 Task: Create in the project BeyondPlan in Backlog an issue 'Implement a new feature to allow for data visualization and reporting', assign it to team member softage.2@softage.net and change the status to IN PROGRESS. Create in the project BeyondPlan in Backlog an issue 'Address issues related to system integration with external applications and services', assign it to team member softage.3@softage.net and change the status to IN PROGRESS
Action: Mouse moved to (188, 52)
Screenshot: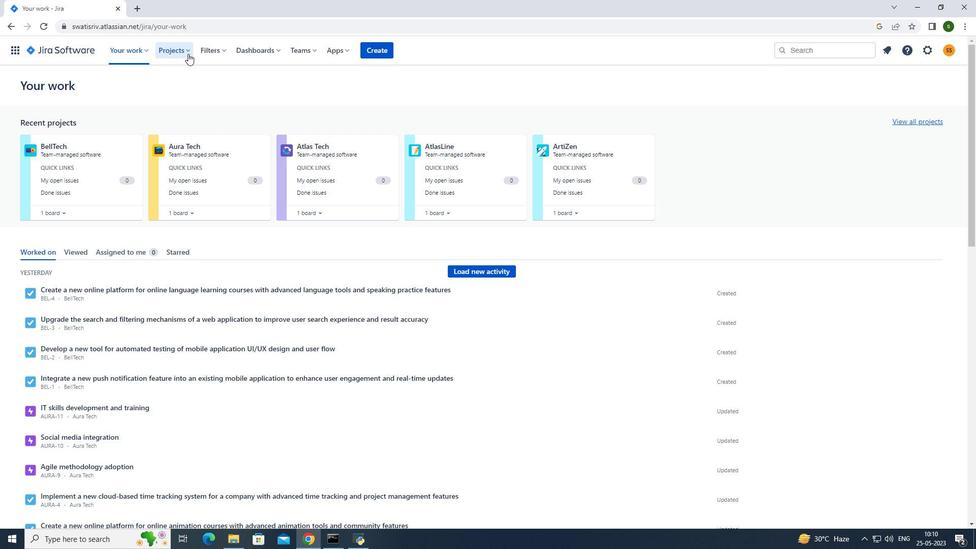 
Action: Mouse pressed left at (188, 52)
Screenshot: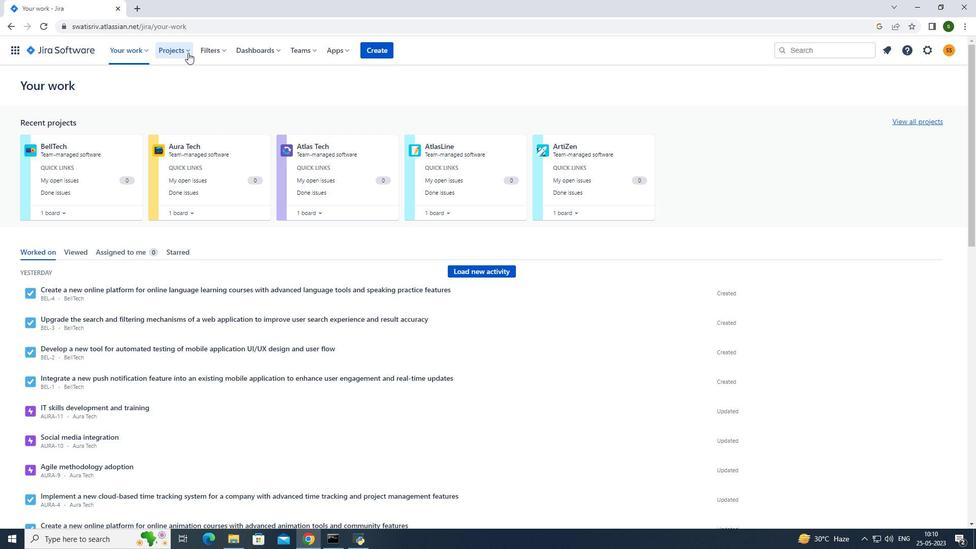 
Action: Mouse moved to (194, 94)
Screenshot: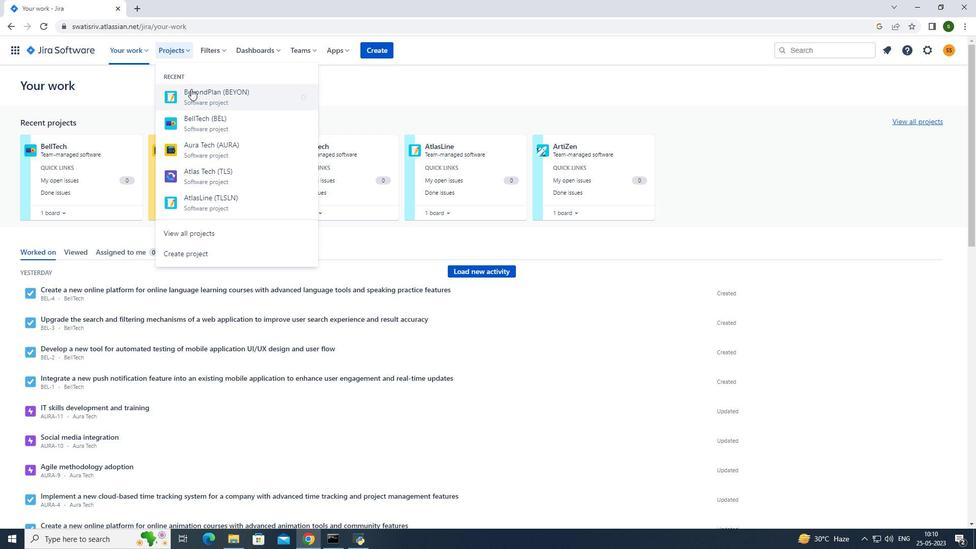 
Action: Mouse pressed left at (194, 94)
Screenshot: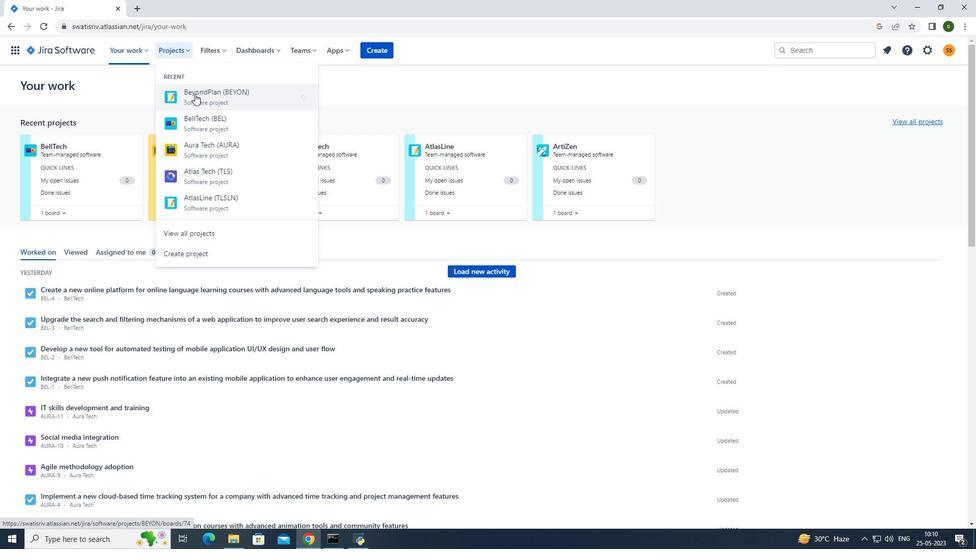 
Action: Mouse moved to (66, 154)
Screenshot: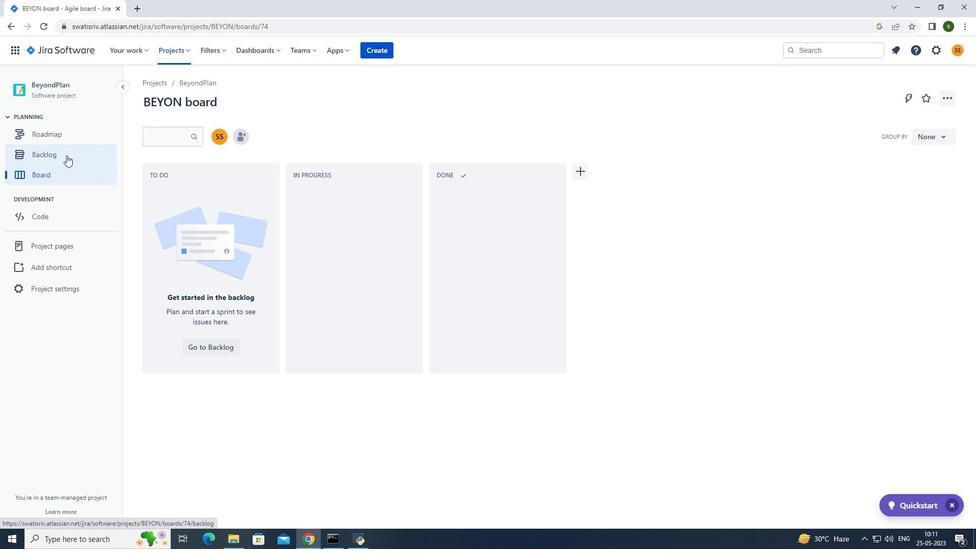 
Action: Mouse pressed left at (66, 154)
Screenshot: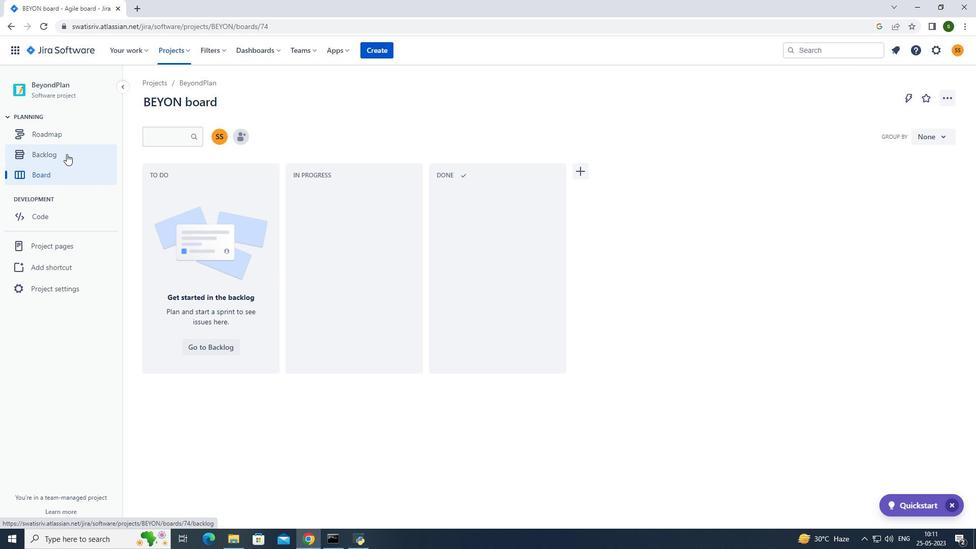 
Action: Mouse moved to (199, 227)
Screenshot: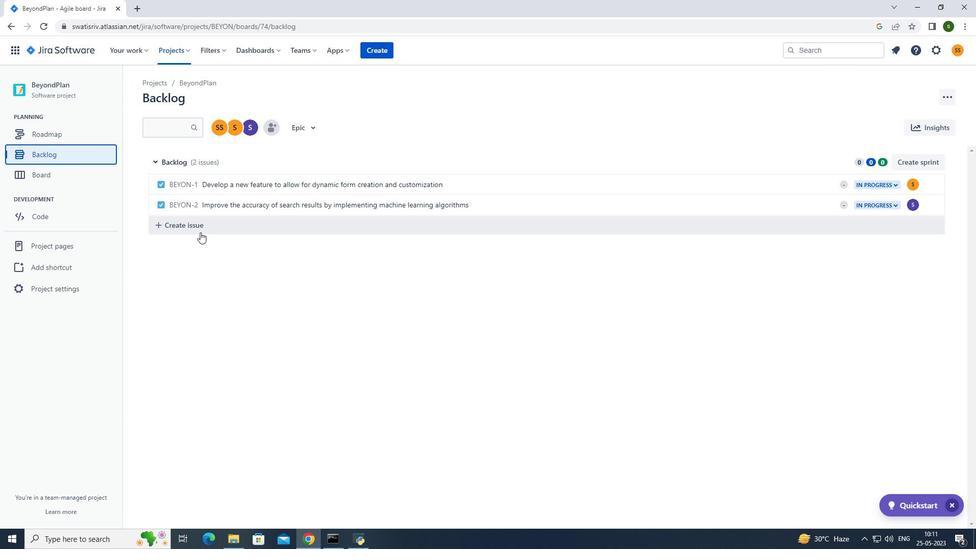 
Action: Mouse pressed left at (199, 227)
Screenshot: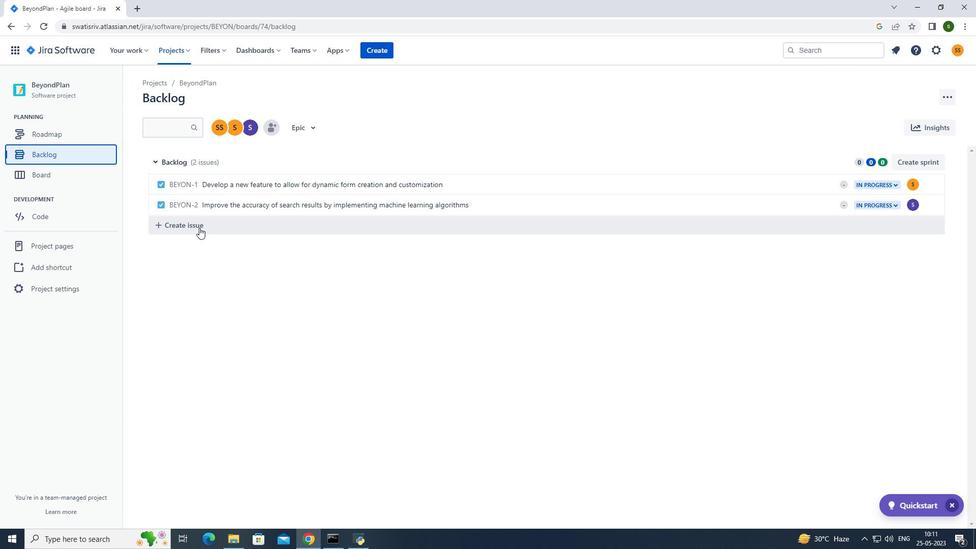 
Action: Mouse moved to (226, 221)
Screenshot: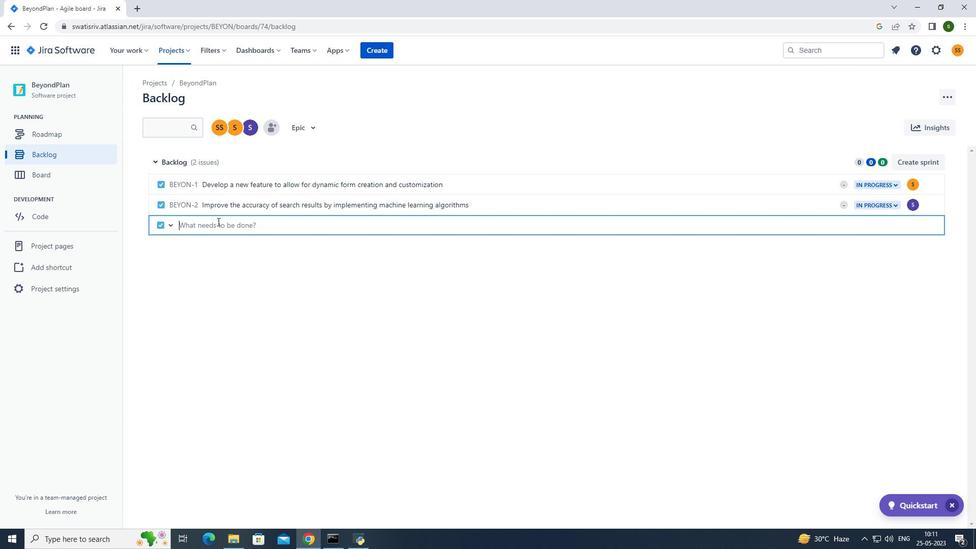 
Action: Mouse pressed left at (226, 221)
Screenshot: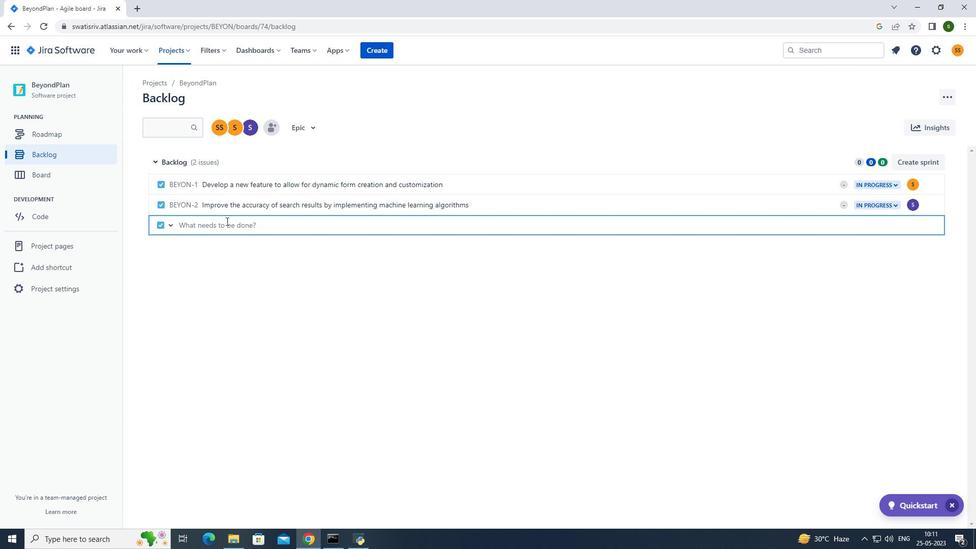 
Action: Key pressed <Key.caps_lock>I<Key.caps_lock>mplemeny<Key.backspace>t<Key.space>a<Key.space>new<Key.space>feature<Key.space>ti<Key.backspace>o<Key.space>alloe<Key.backspace>w<Key.space>for<Key.space>data<Key.space>visualization<Key.space>and<Key.space>reporting<Key.enter>
Screenshot: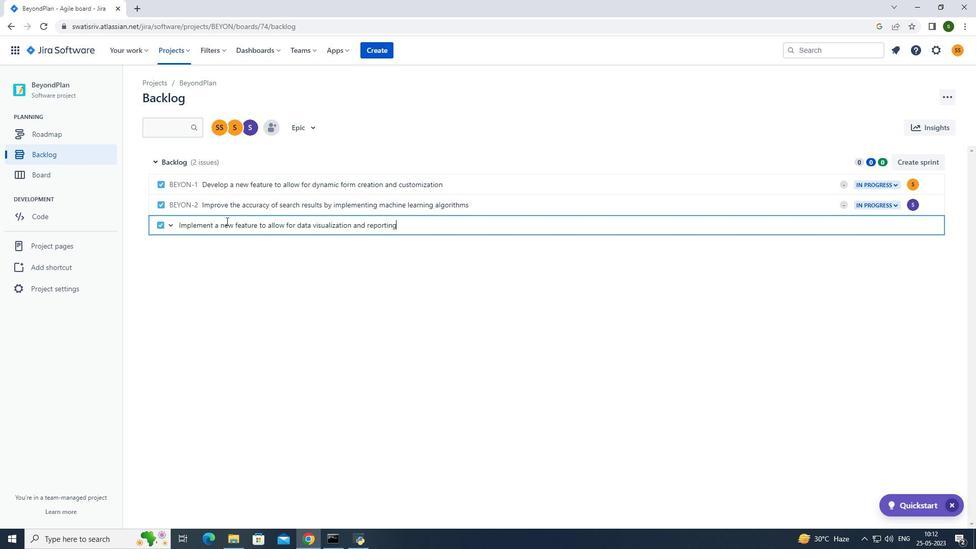 
Action: Mouse moved to (911, 224)
Screenshot: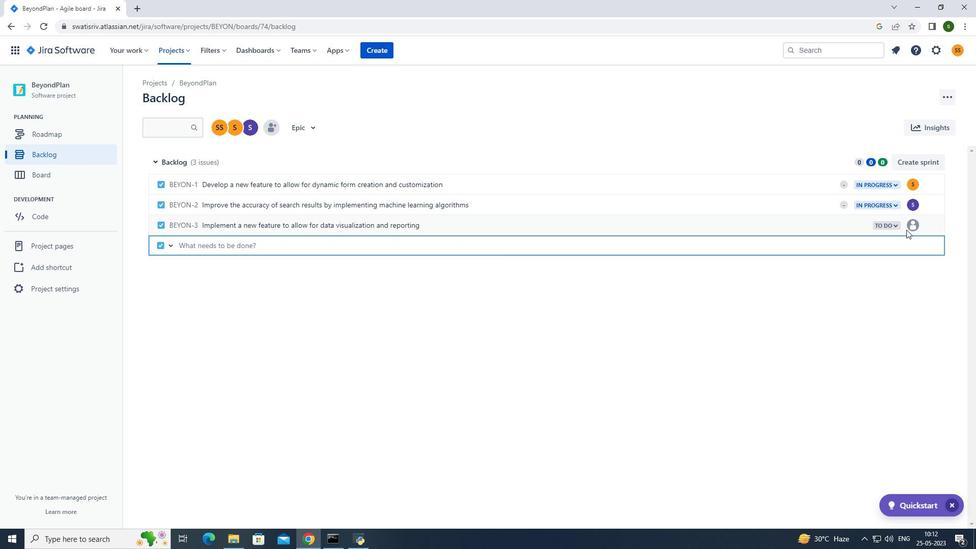 
Action: Mouse pressed left at (911, 224)
Screenshot: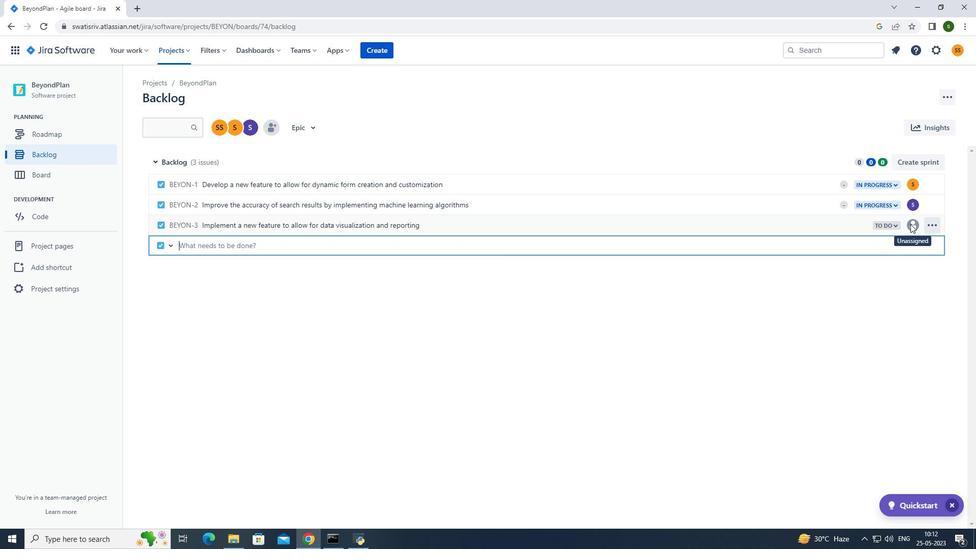 
Action: Mouse moved to (912, 226)
Screenshot: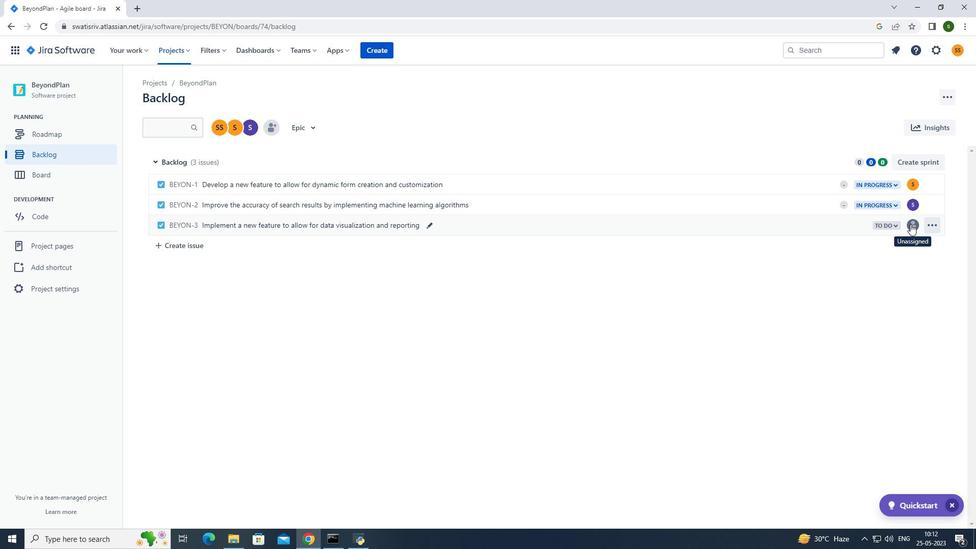 
Action: Mouse pressed left at (912, 226)
Screenshot: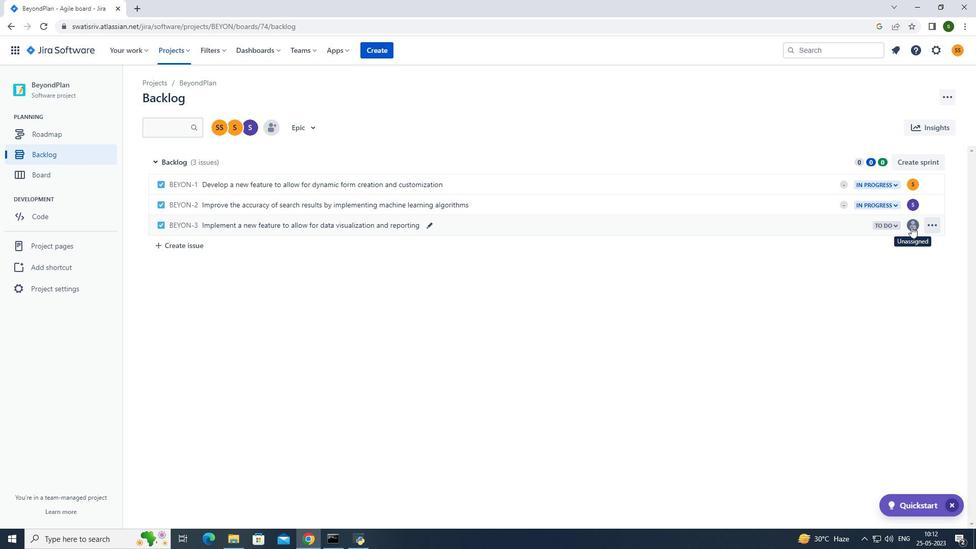 
Action: Mouse moved to (856, 244)
Screenshot: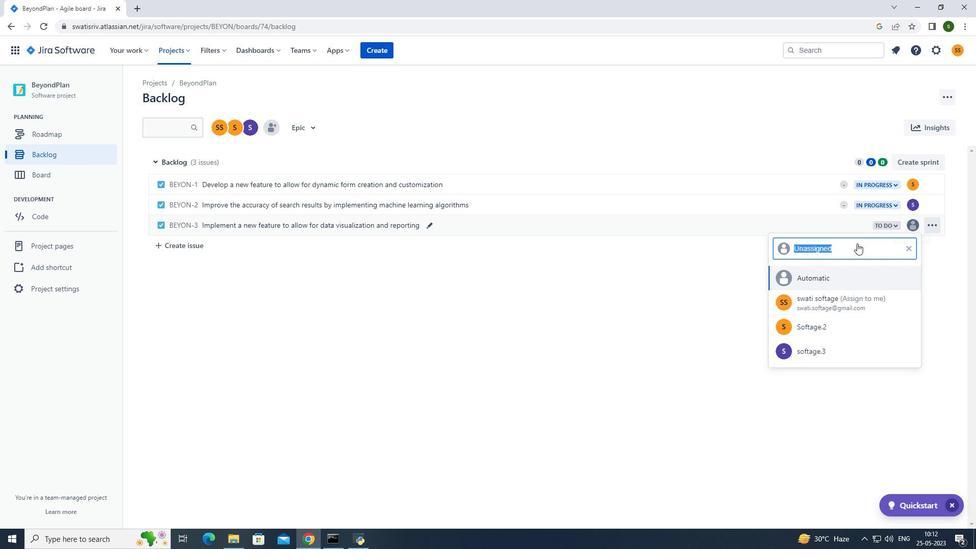 
Action: Key pressed softage.2<Key.shift>@softage.net
Screenshot: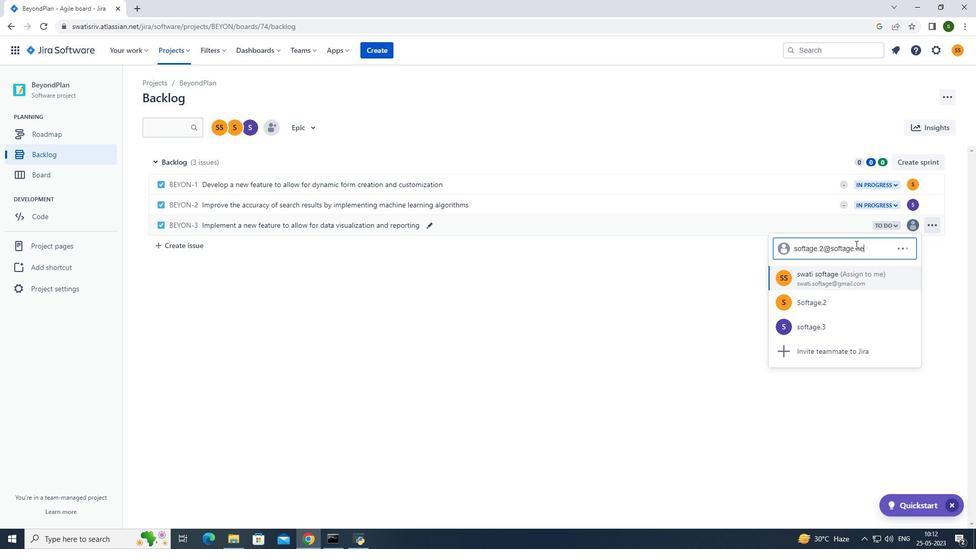 
Action: Mouse moved to (842, 276)
Screenshot: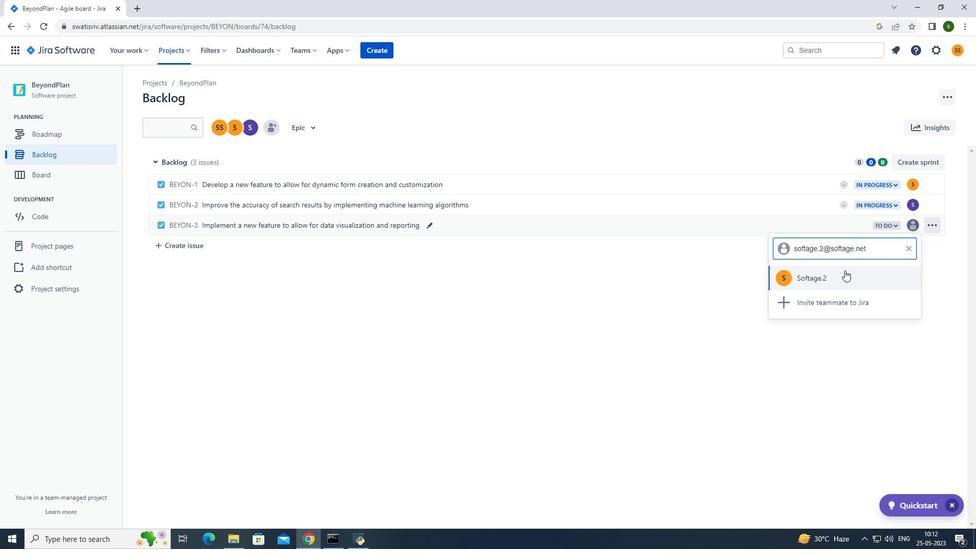 
Action: Mouse pressed left at (842, 276)
Screenshot: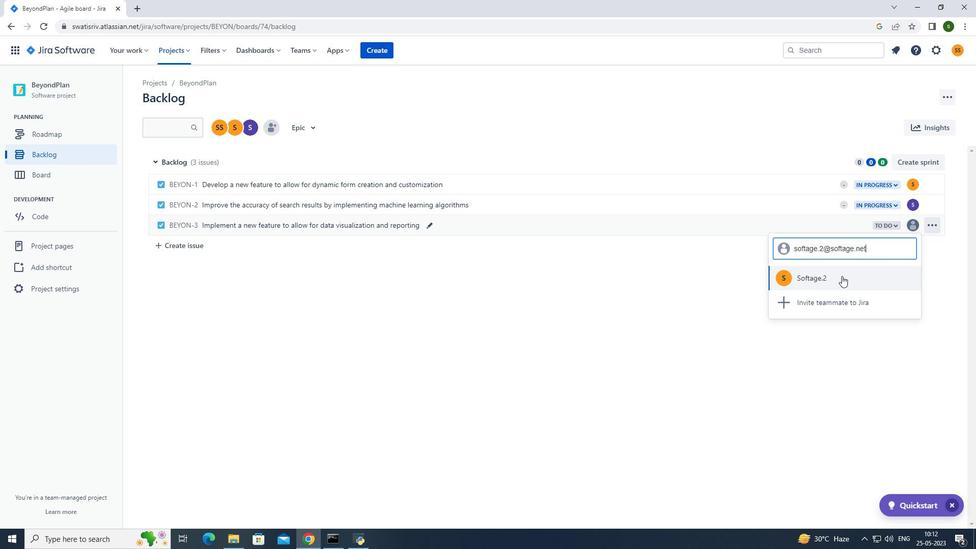 
Action: Mouse moved to (898, 225)
Screenshot: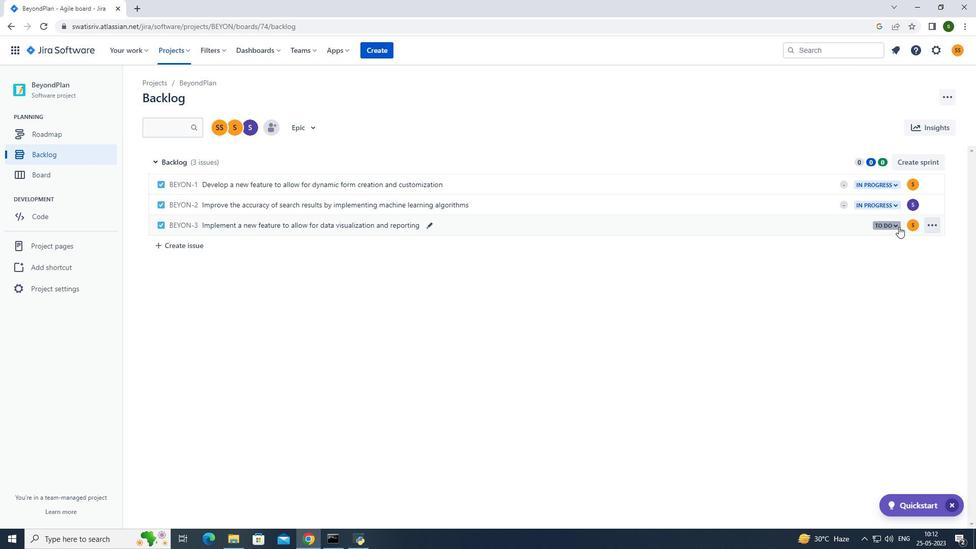 
Action: Mouse pressed left at (898, 225)
Screenshot: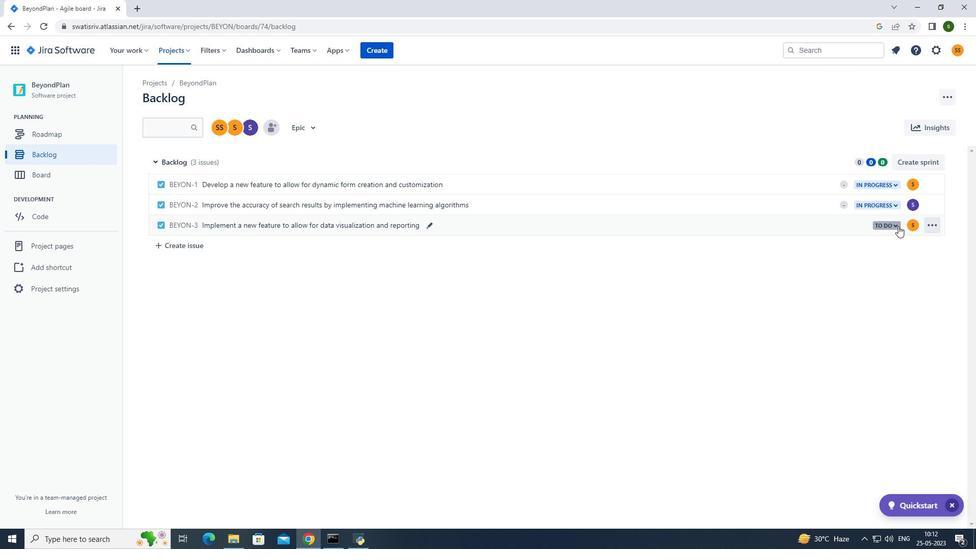 
Action: Mouse moved to (862, 243)
Screenshot: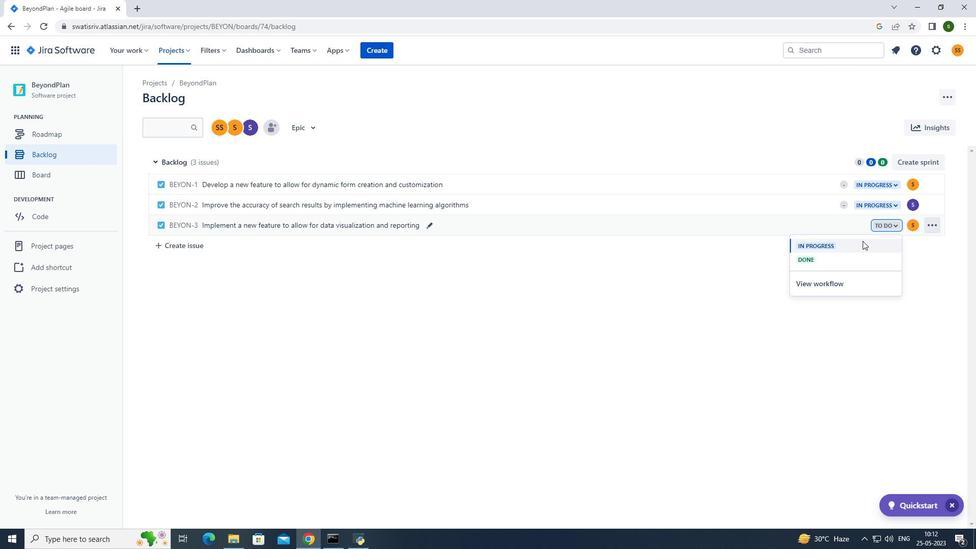 
Action: Mouse pressed left at (862, 243)
Screenshot: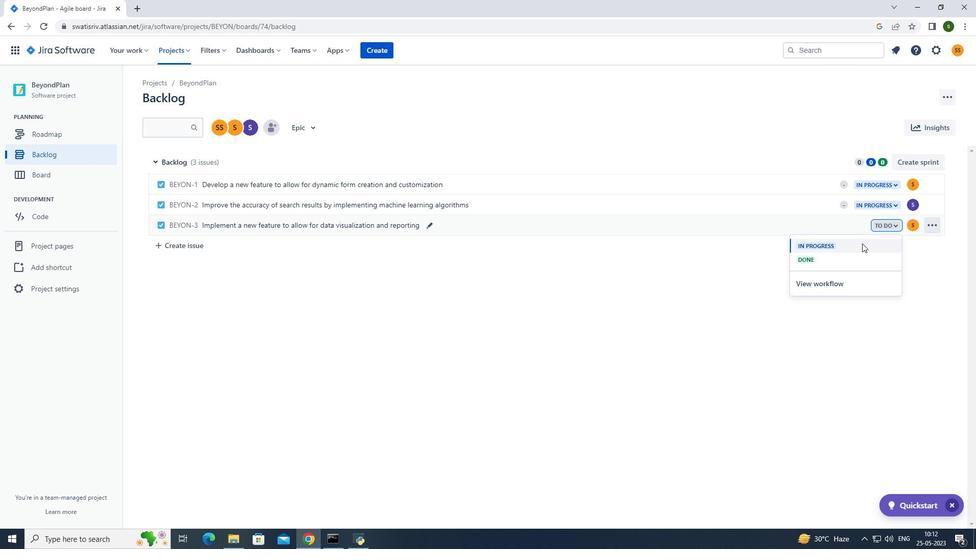 
Action: Mouse moved to (177, 54)
Screenshot: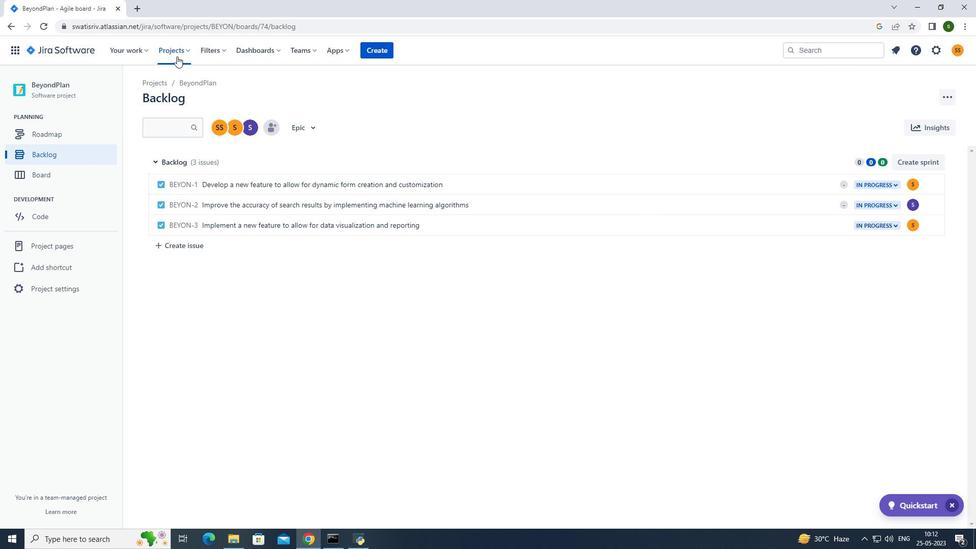 
Action: Mouse pressed left at (177, 54)
Screenshot: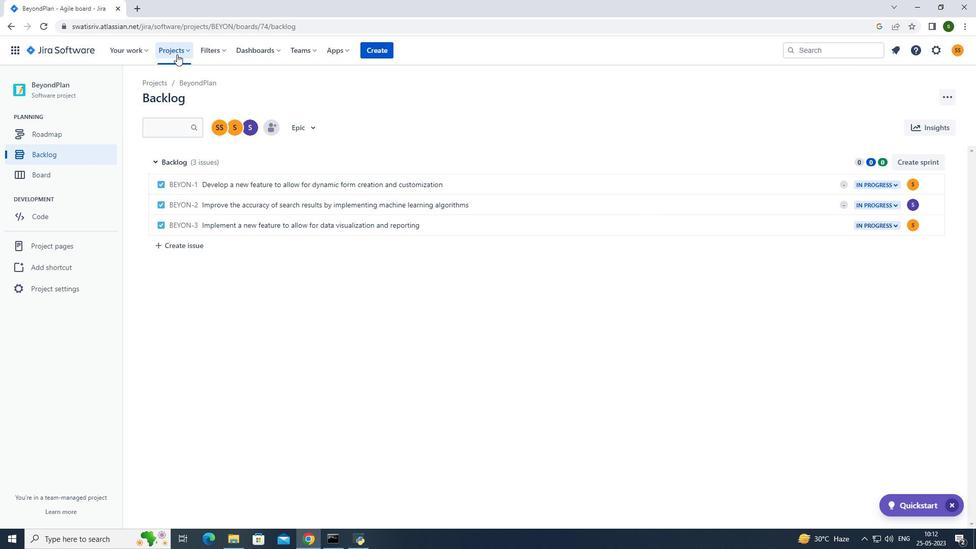 
Action: Mouse moved to (203, 97)
Screenshot: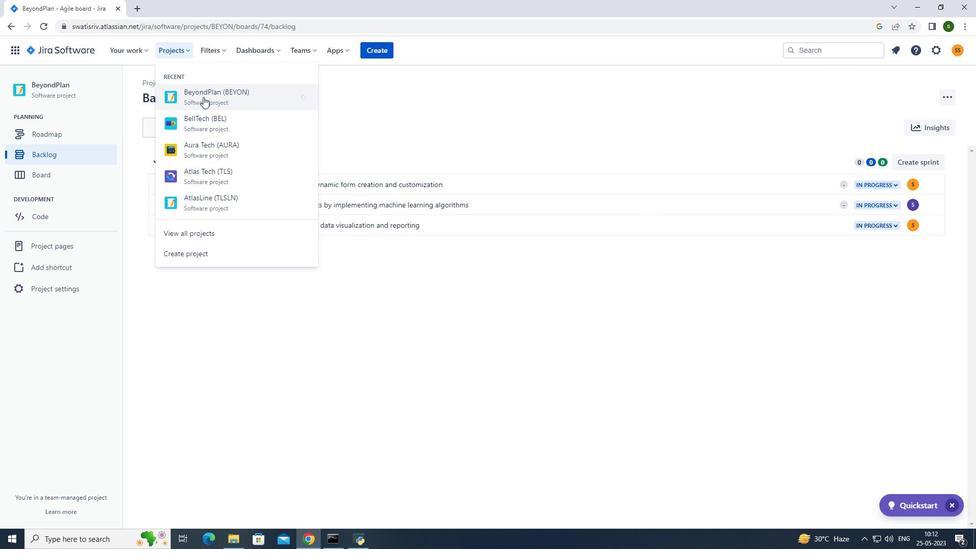 
Action: Mouse pressed left at (203, 97)
Screenshot: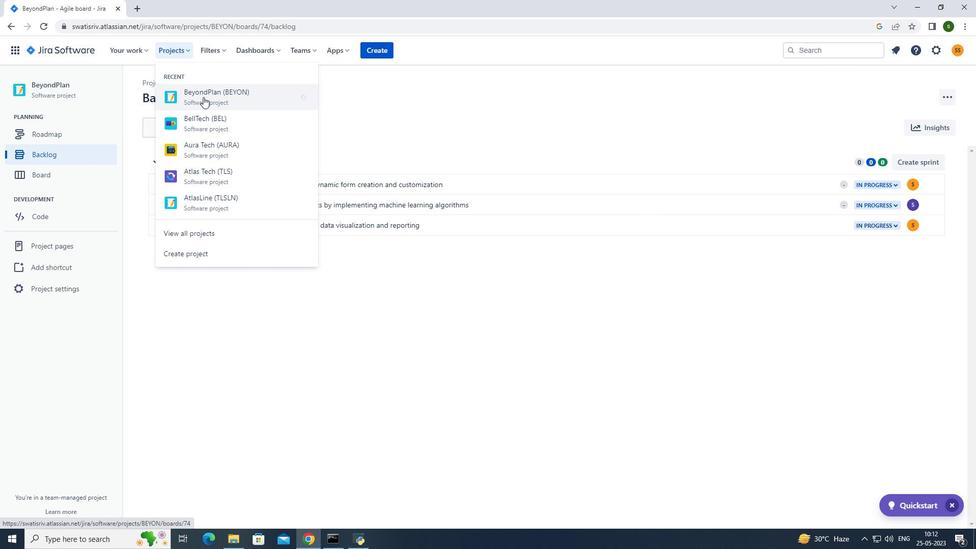 
Action: Mouse moved to (215, 346)
Screenshot: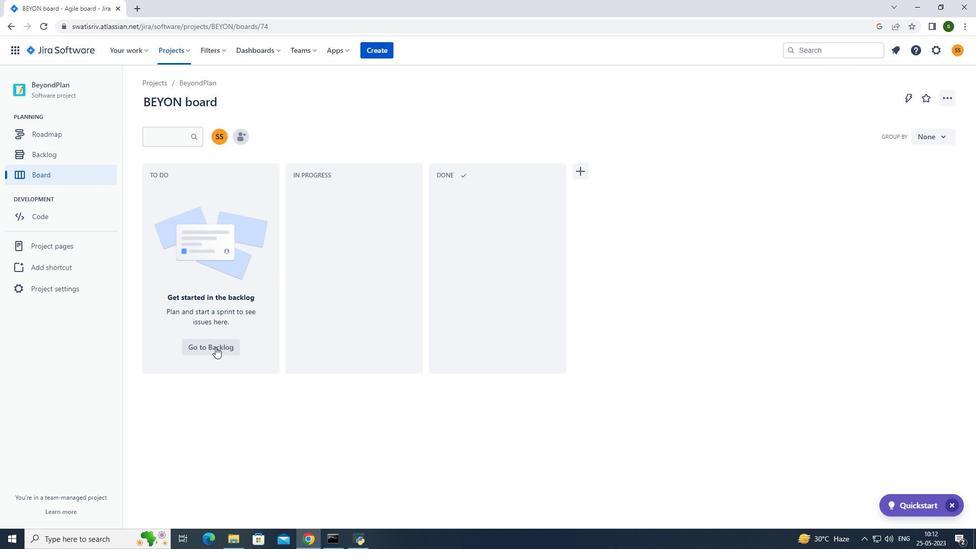 
Action: Mouse pressed left at (215, 346)
Screenshot: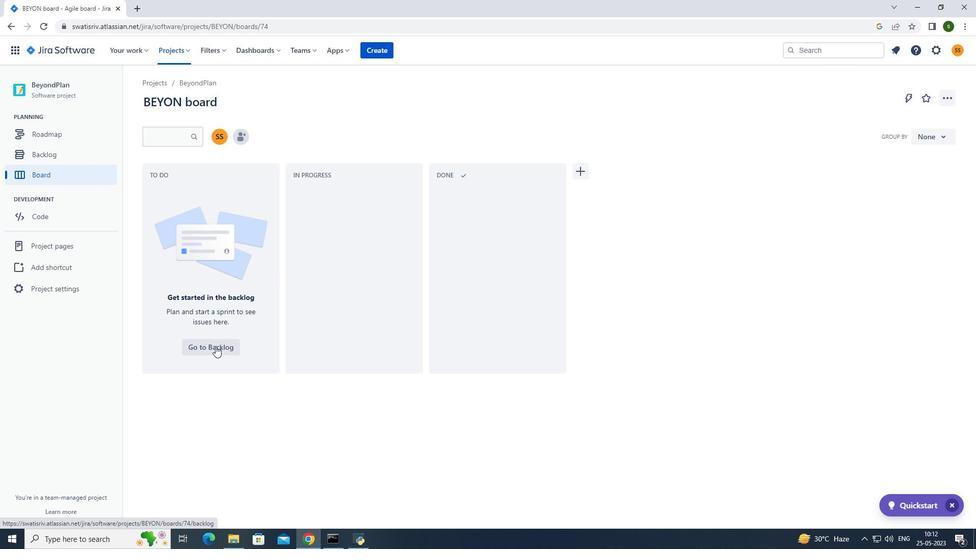 
Action: Mouse moved to (193, 248)
Screenshot: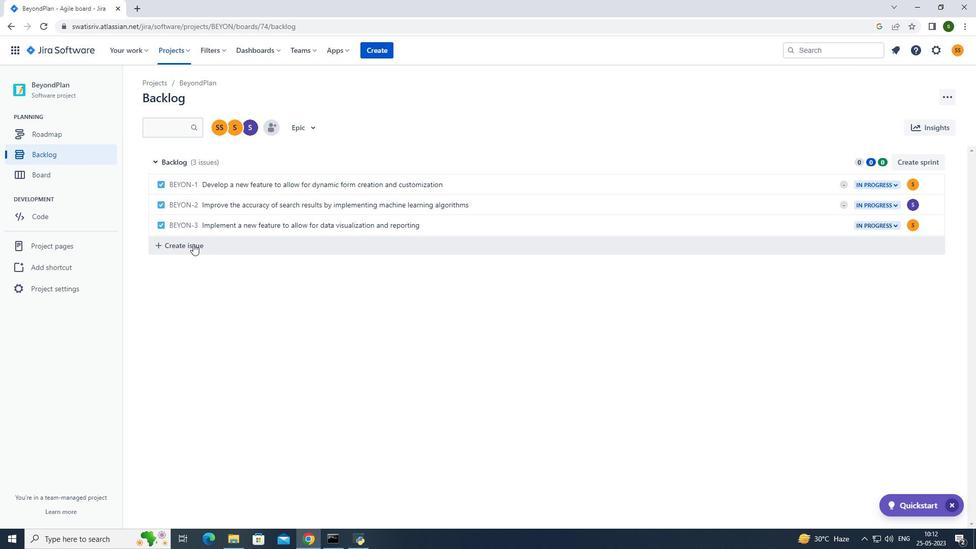 
Action: Mouse pressed left at (193, 248)
Screenshot: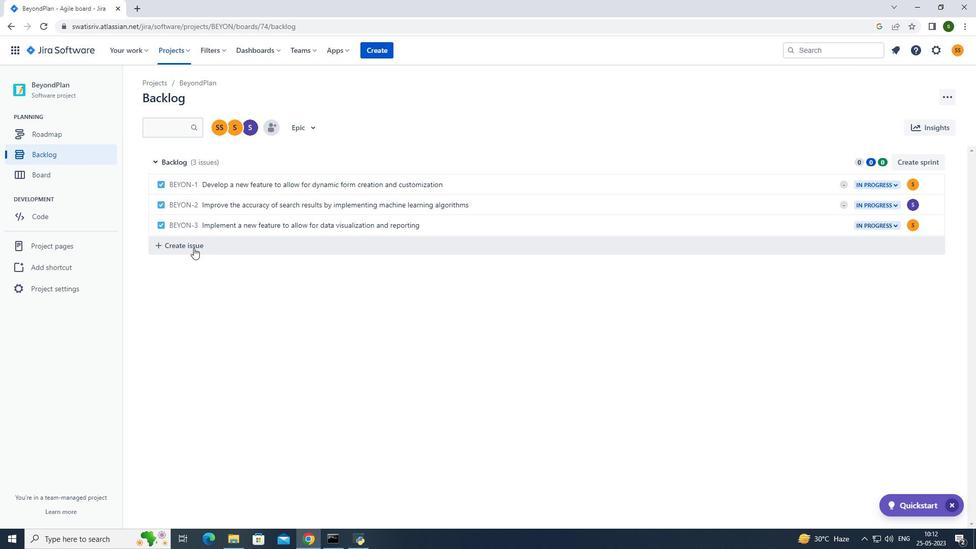 
Action: Mouse moved to (227, 248)
Screenshot: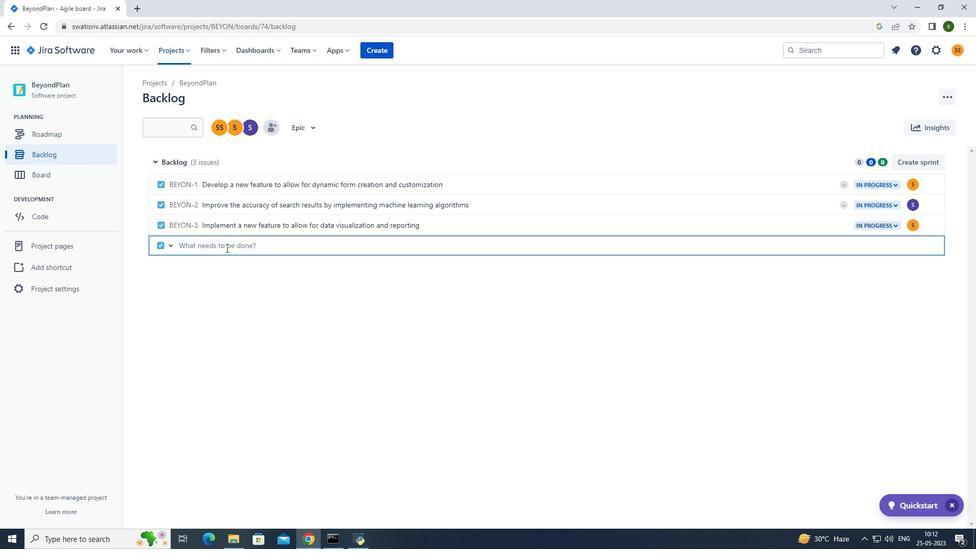 
Action: Mouse pressed left at (227, 248)
Screenshot: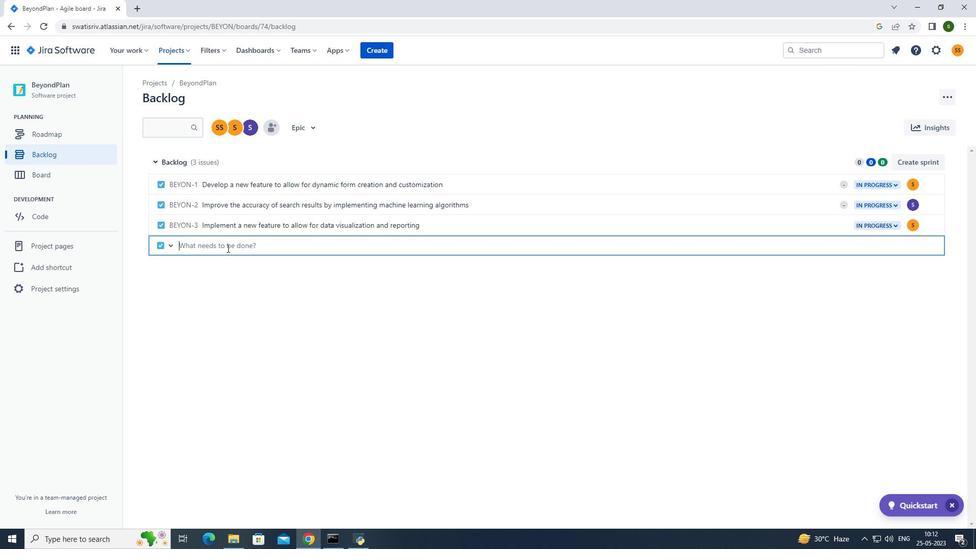
Action: Mouse moved to (226, 248)
Screenshot: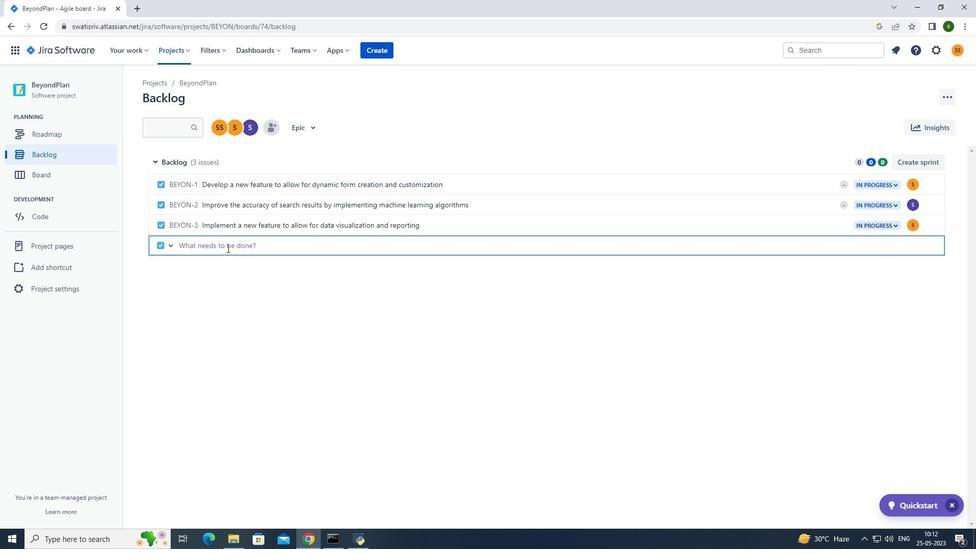 
Action: Key pressed <Key.caps_lock>A<Key.caps_lock>ddress<Key.space>issues<Key.space>related<Key.space>to<Key.space>system<Key.space>integration<Key.space>with<Key.space>external<Key.space>applications<Key.space>and<Key.space>services<Key.enter>
Screenshot: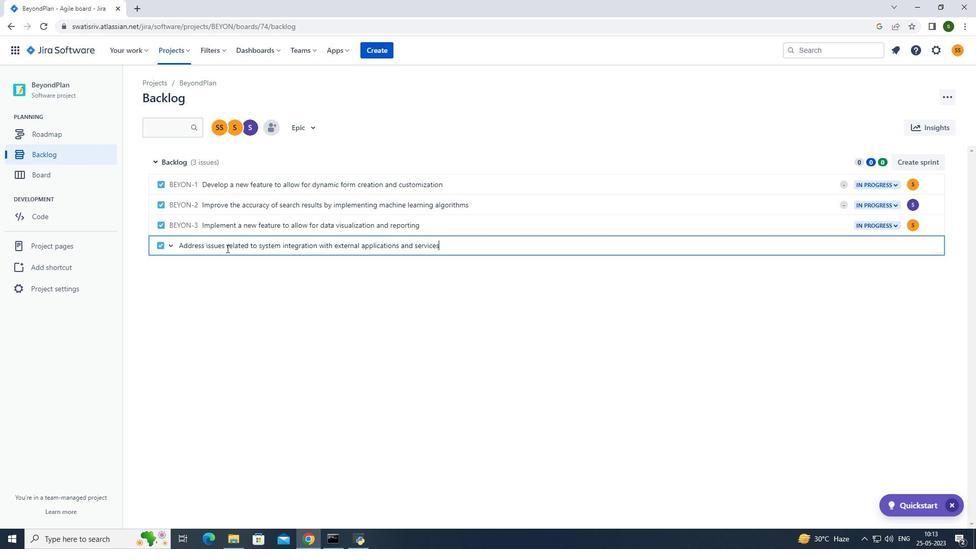 
Action: Mouse moved to (913, 245)
Screenshot: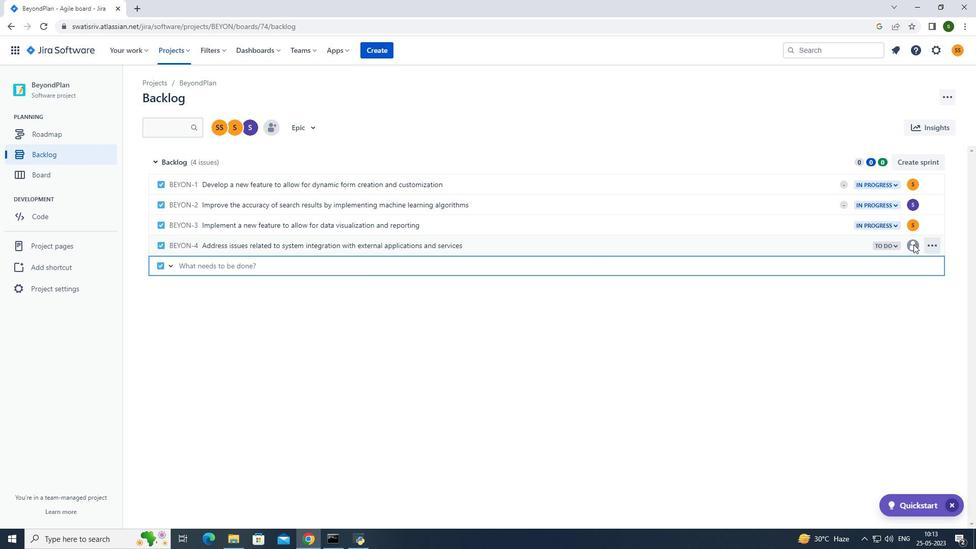 
Action: Mouse pressed left at (913, 245)
Screenshot: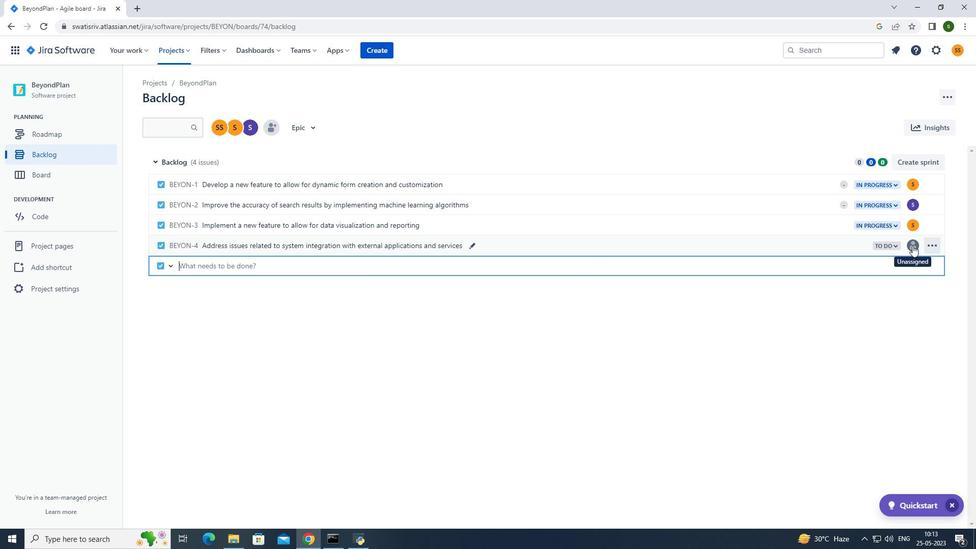 
Action: Mouse moved to (868, 260)
Screenshot: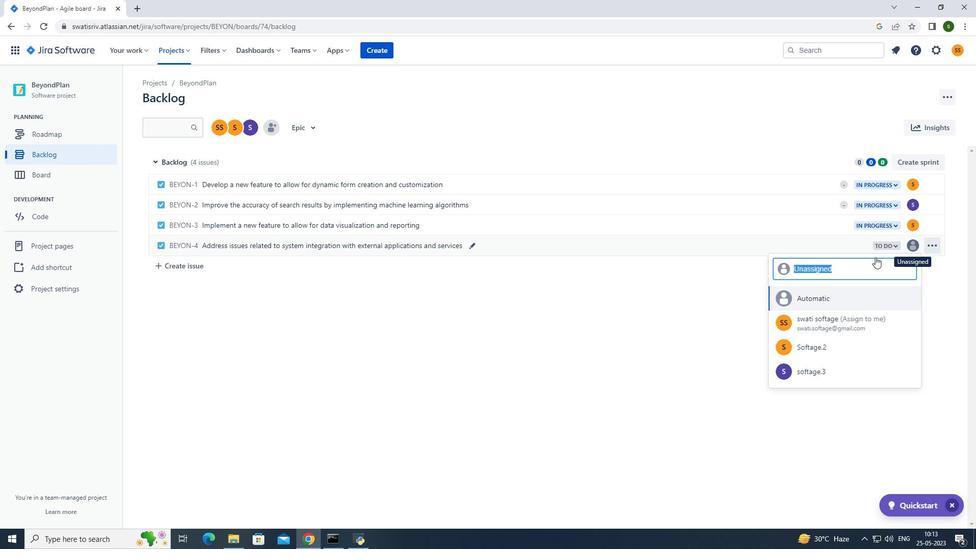 
Action: Key pressed softage.3<Key.shift>@softage.net
Screenshot: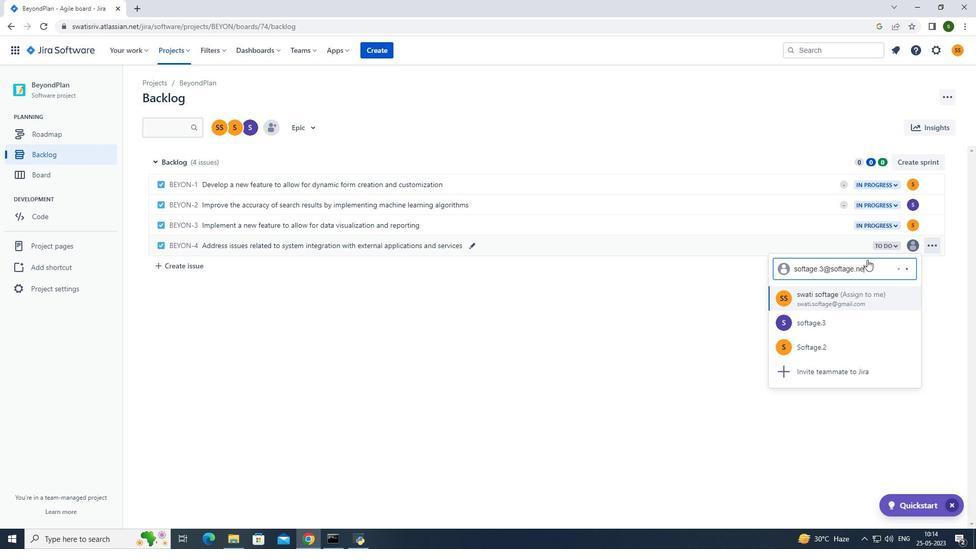 
Action: Mouse moved to (849, 297)
Screenshot: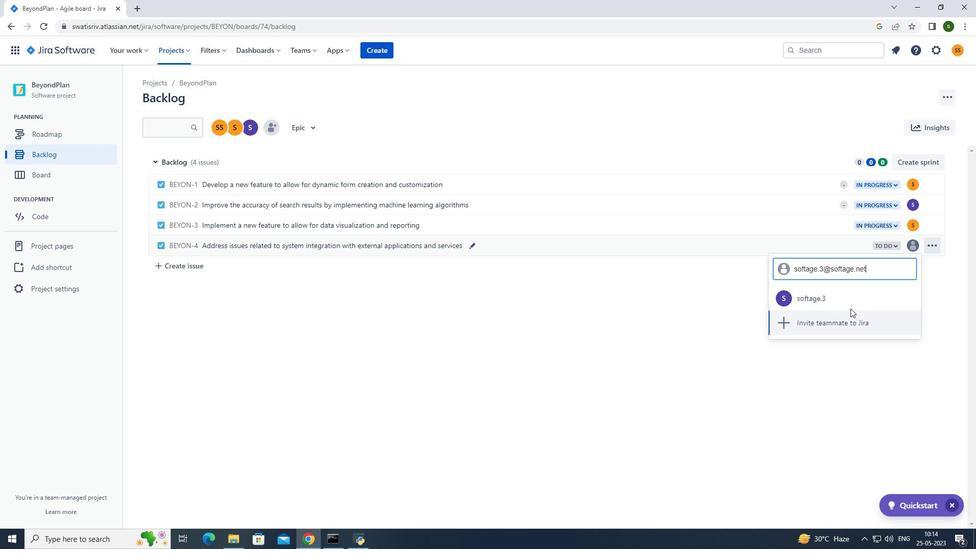 
Action: Mouse pressed left at (849, 297)
Screenshot: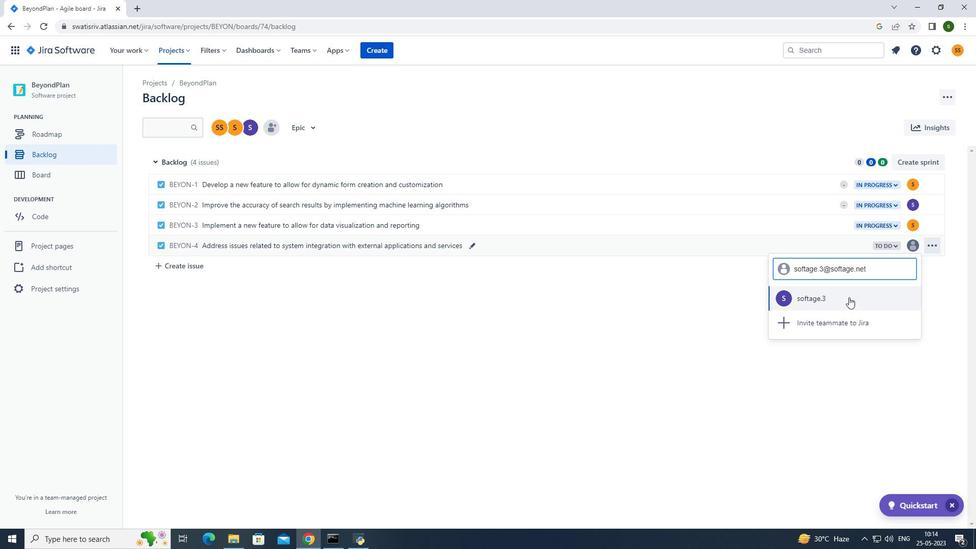 
Action: Mouse moved to (884, 243)
Screenshot: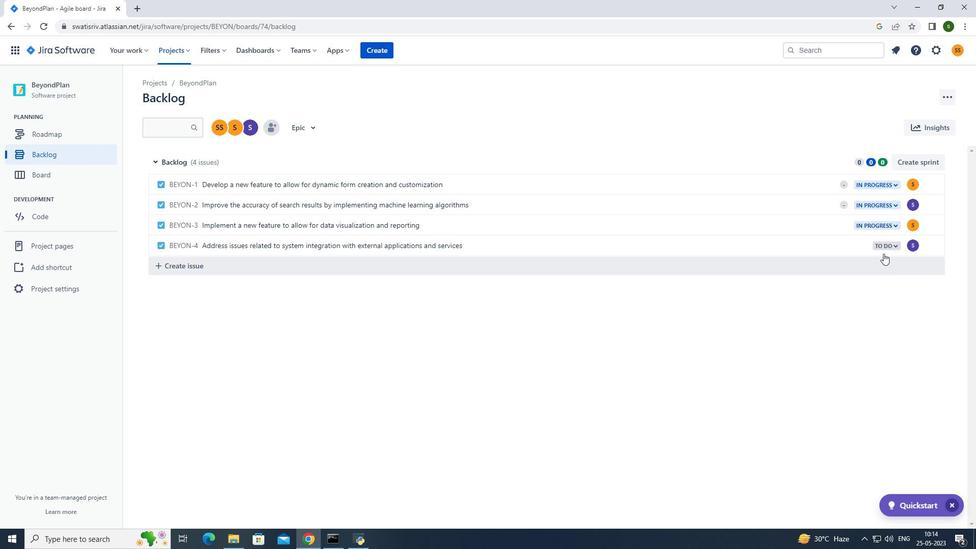 
Action: Mouse pressed left at (884, 243)
Screenshot: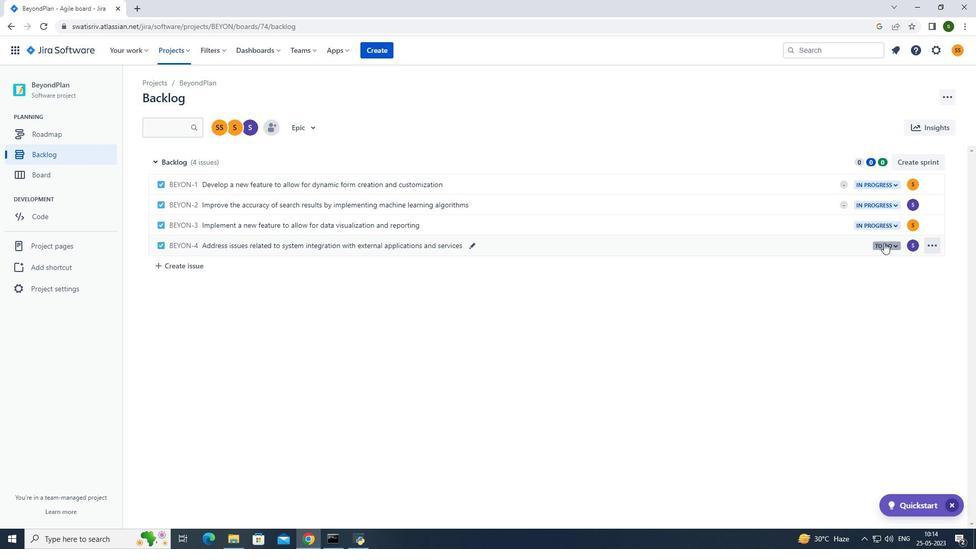 
Action: Mouse moved to (841, 267)
Screenshot: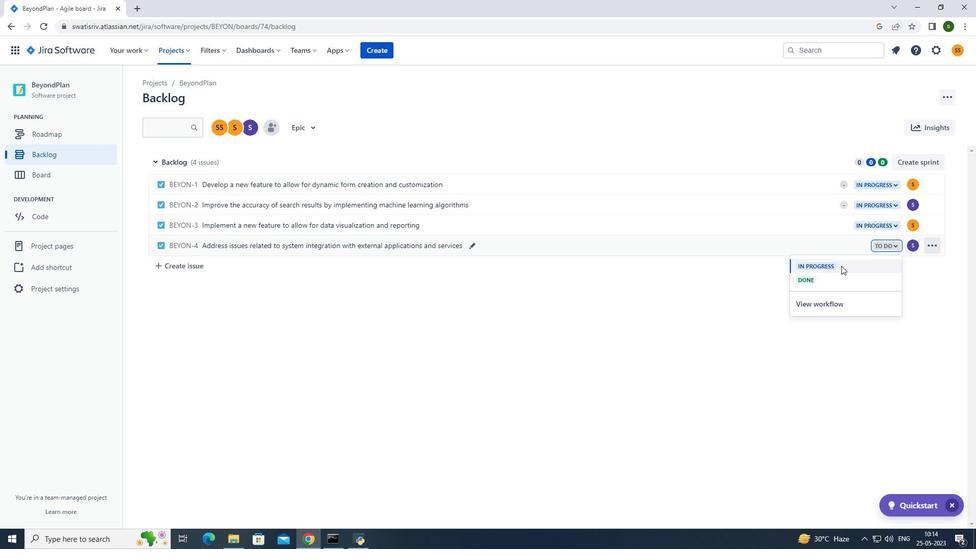 
Action: Mouse pressed left at (841, 267)
Screenshot: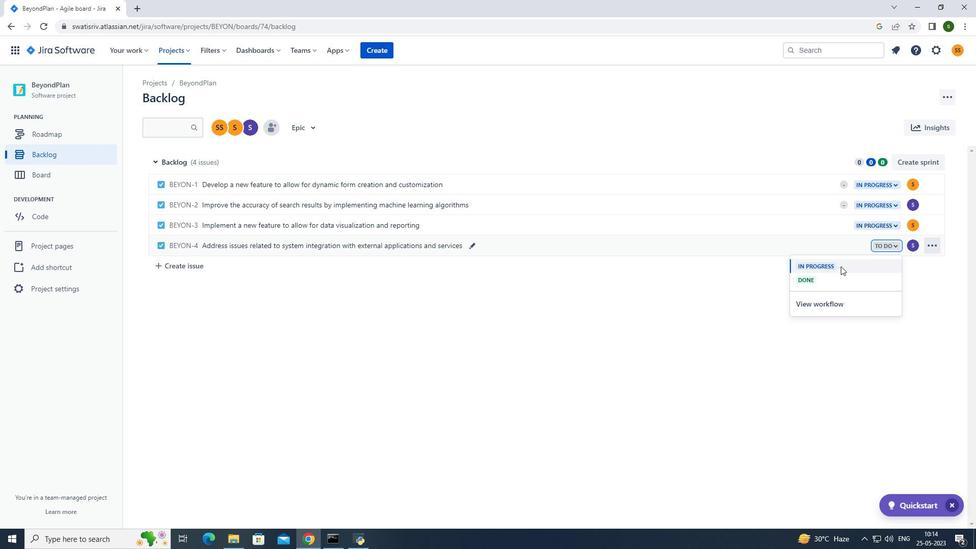
Action: Mouse moved to (706, 326)
Screenshot: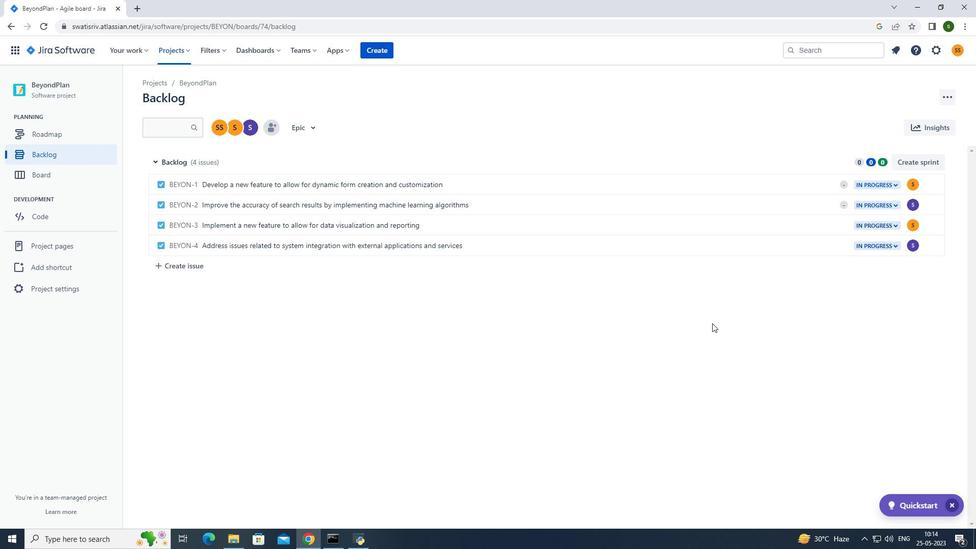 
Action: Mouse pressed left at (706, 326)
Screenshot: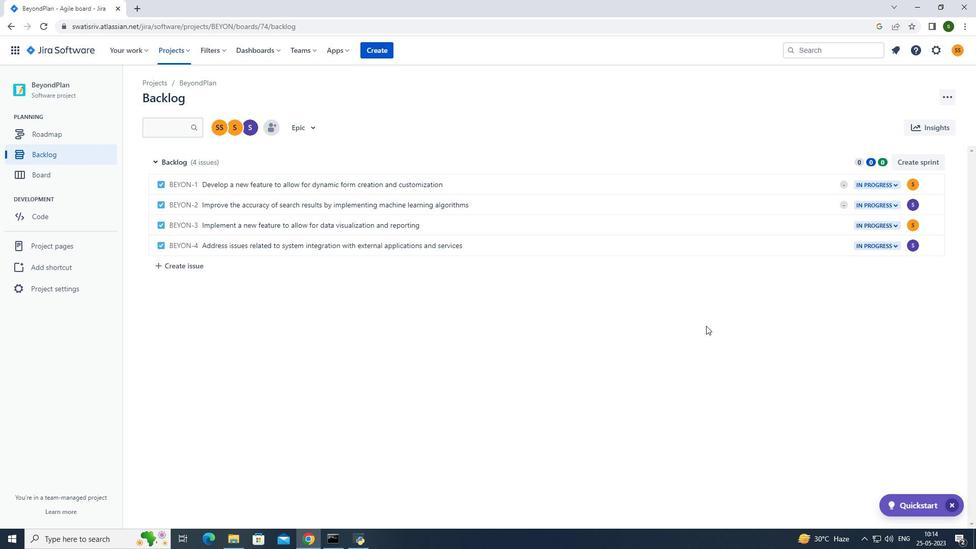 
